 Task: Change  the formatting of the data to 'Which is Less than 5, 'In conditional formating, put the option 'Green Fill with Dark Green Text. . 'In the sheet  Attendance Sheet for Weekly Follow-upbook
Action: Mouse moved to (44, 136)
Screenshot: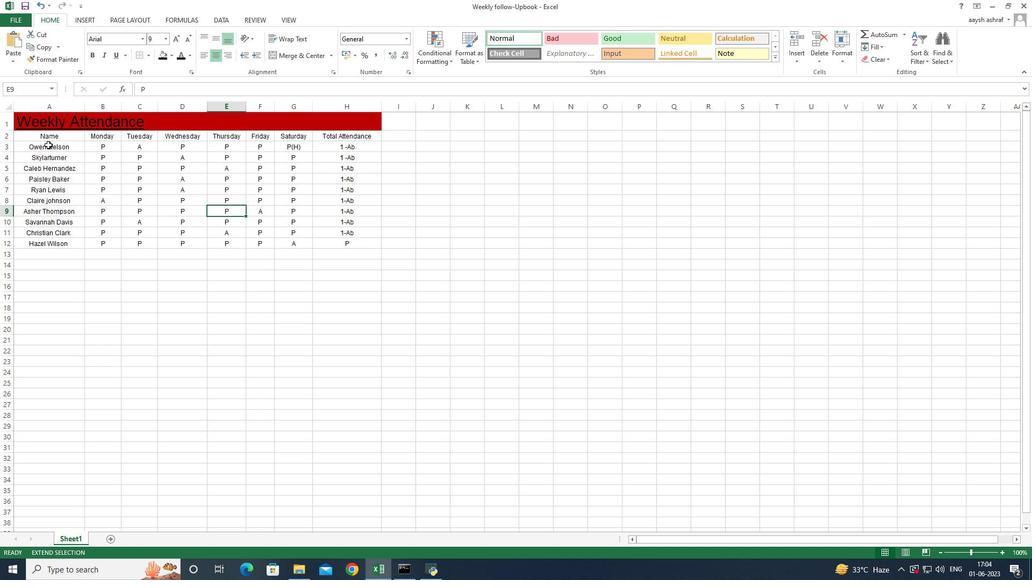 
Action: Mouse pressed left at (44, 136)
Screenshot: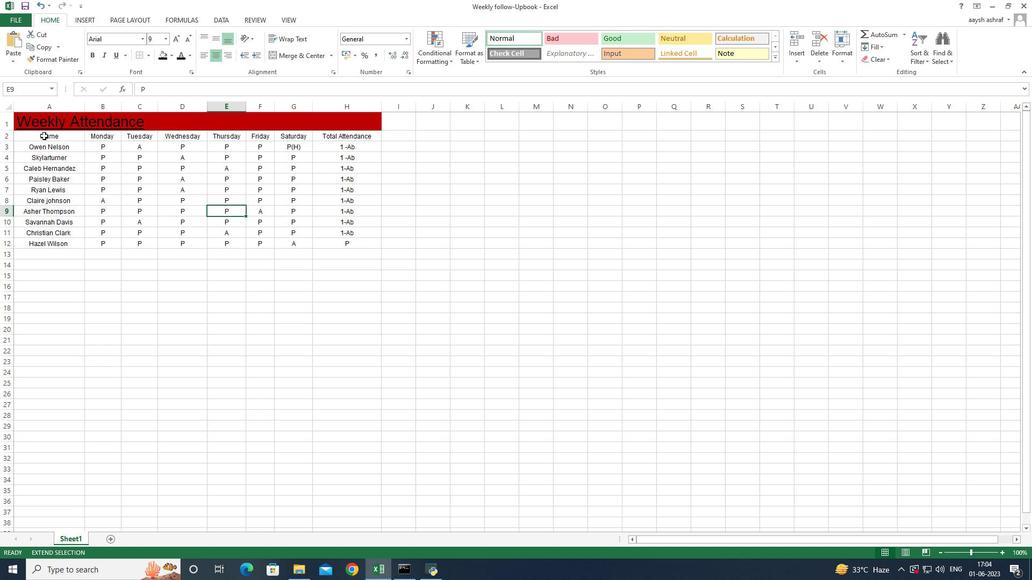 
Action: Mouse moved to (130, 295)
Screenshot: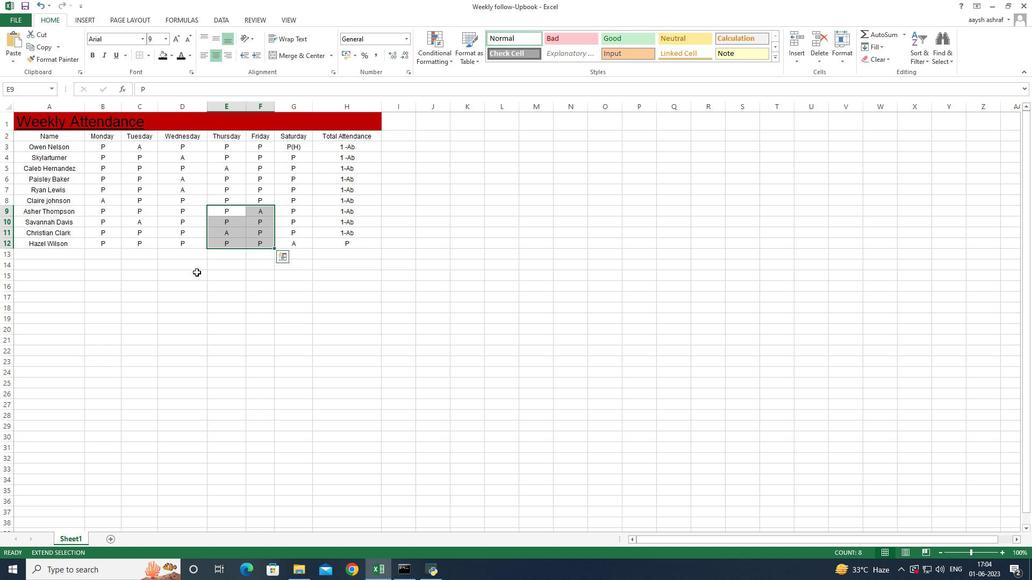 
Action: Mouse pressed left at (130, 295)
Screenshot: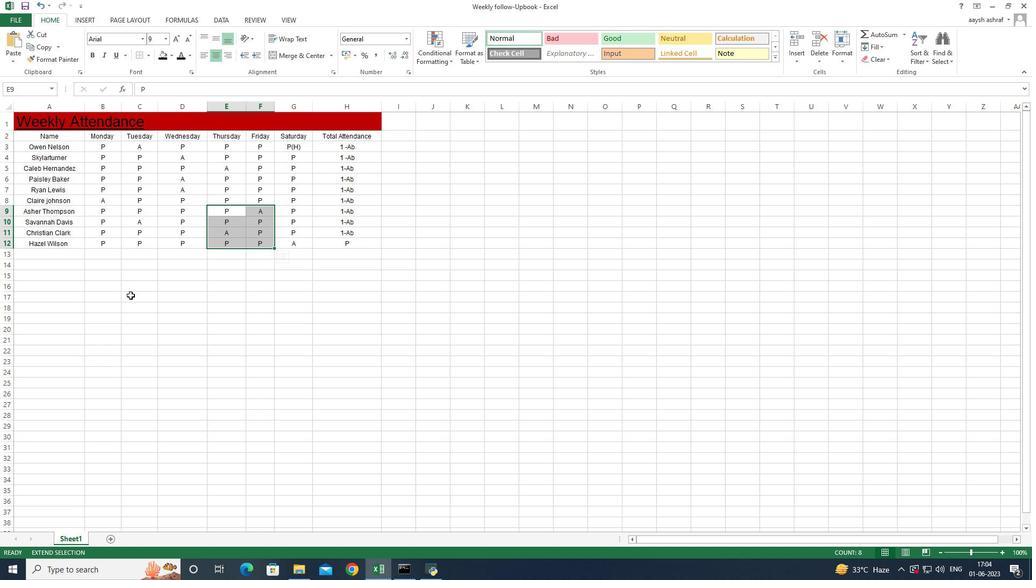 
Action: Mouse moved to (29, 135)
Screenshot: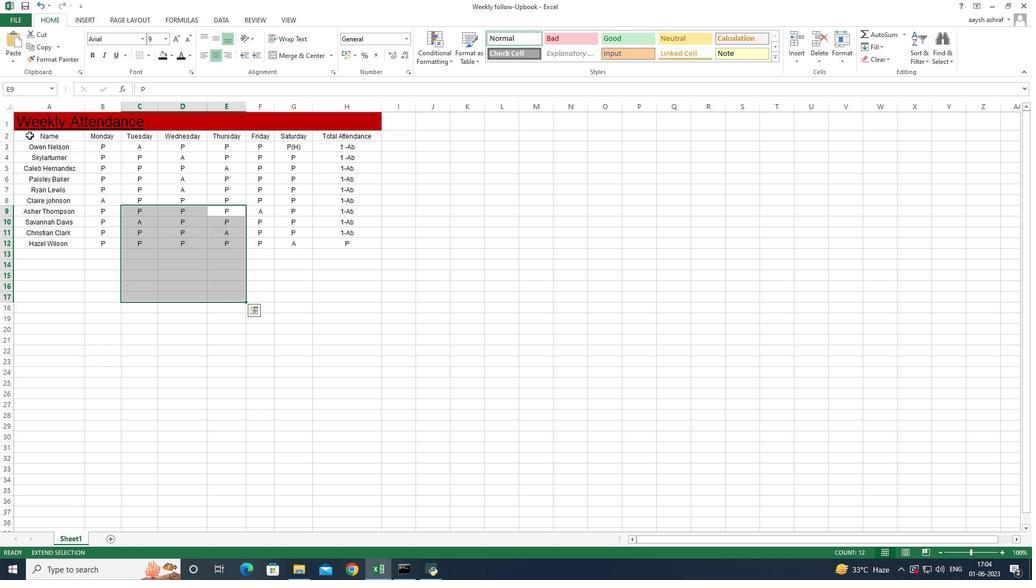 
Action: Mouse pressed left at (29, 135)
Screenshot: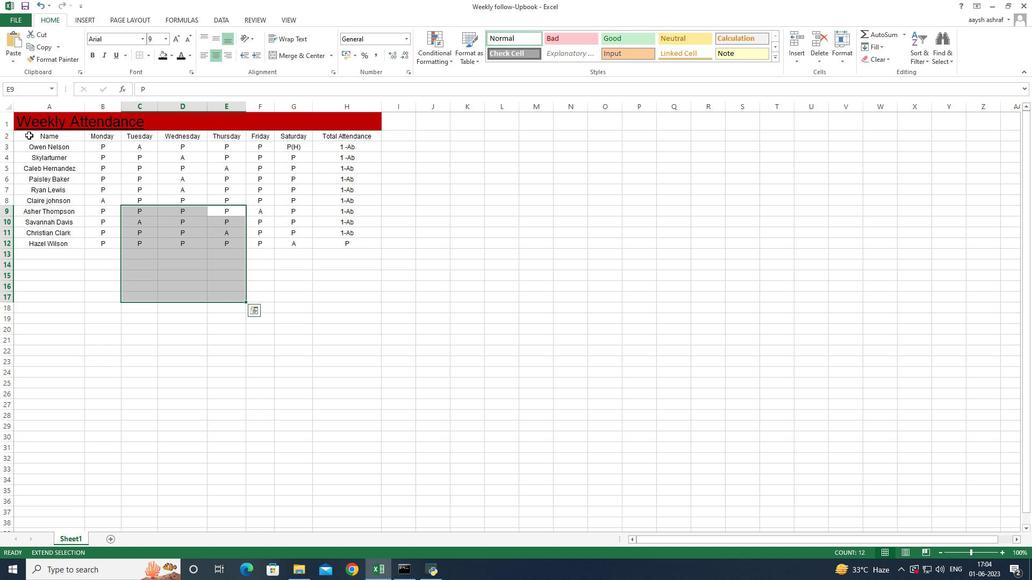 
Action: Mouse moved to (244, 216)
Screenshot: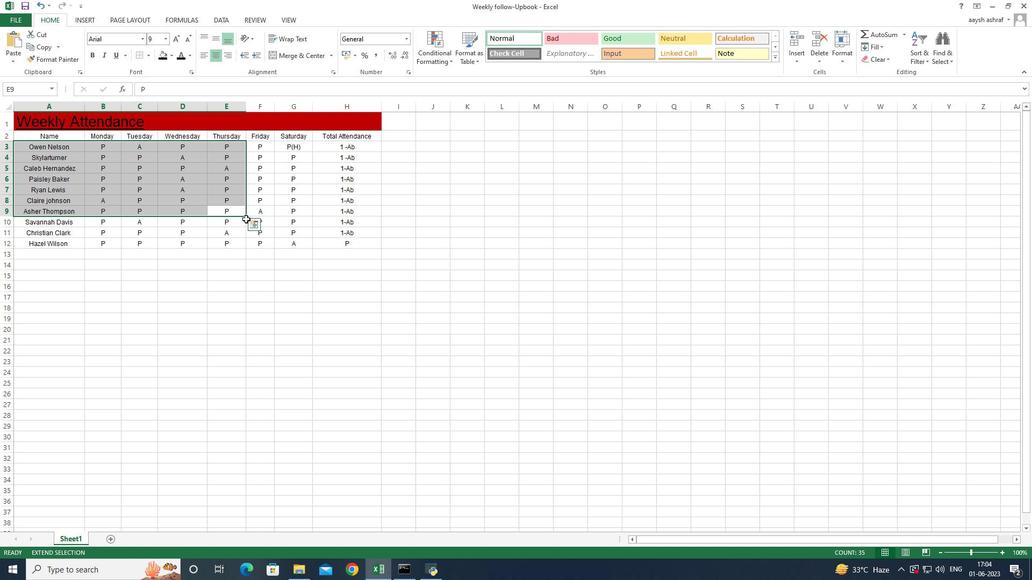 
Action: Mouse pressed left at (244, 216)
Screenshot: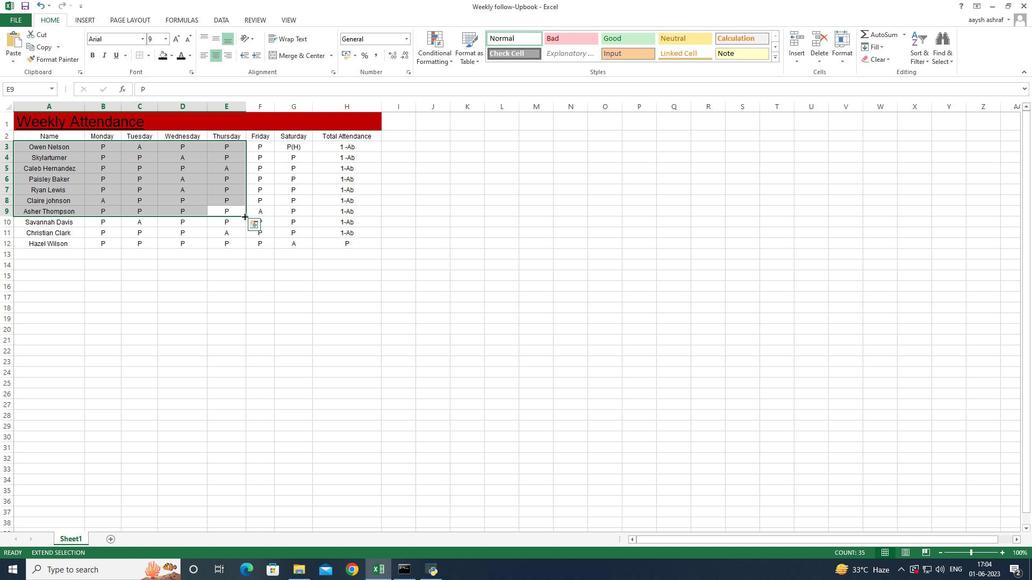 
Action: Mouse moved to (308, 301)
Screenshot: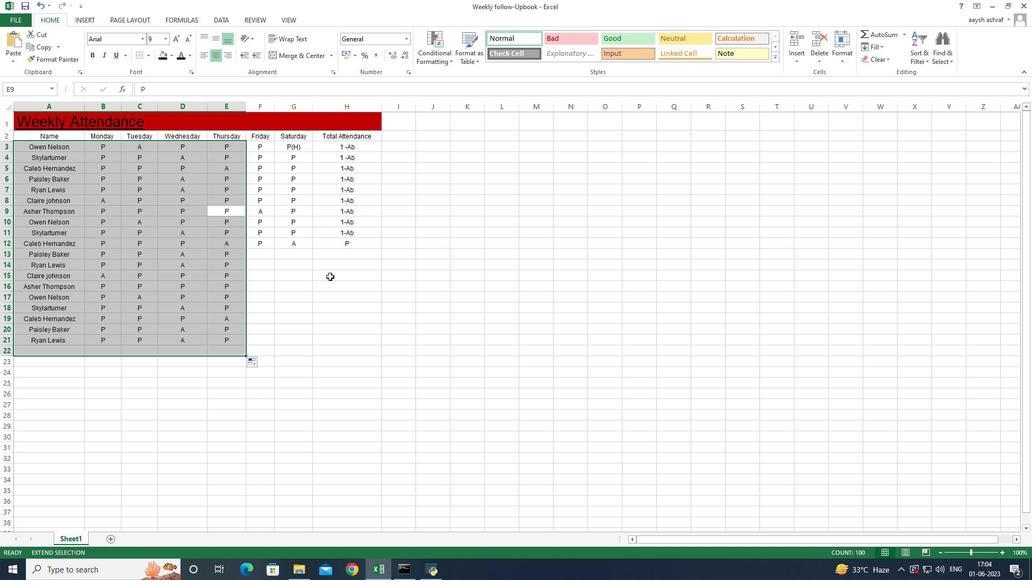 
Action: Key pressed ctrl+Z
Screenshot: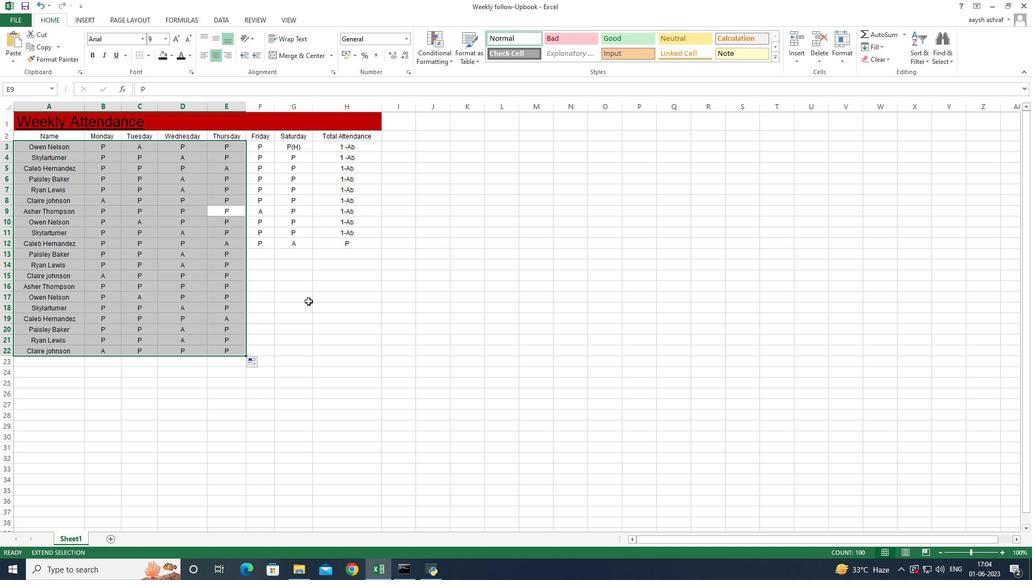 
Action: Mouse moved to (271, 300)
Screenshot: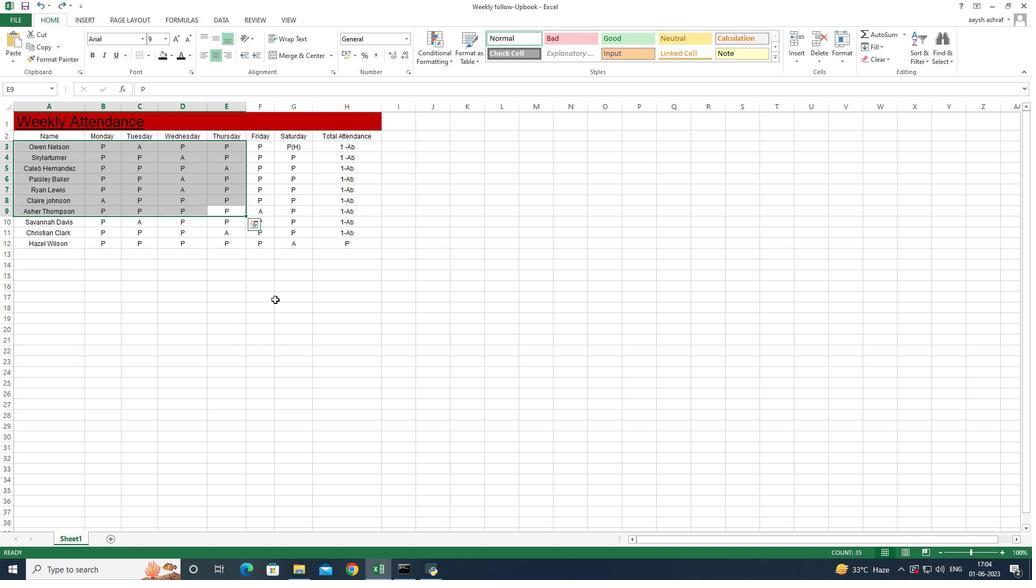 
Action: Mouse pressed left at (271, 300)
Screenshot: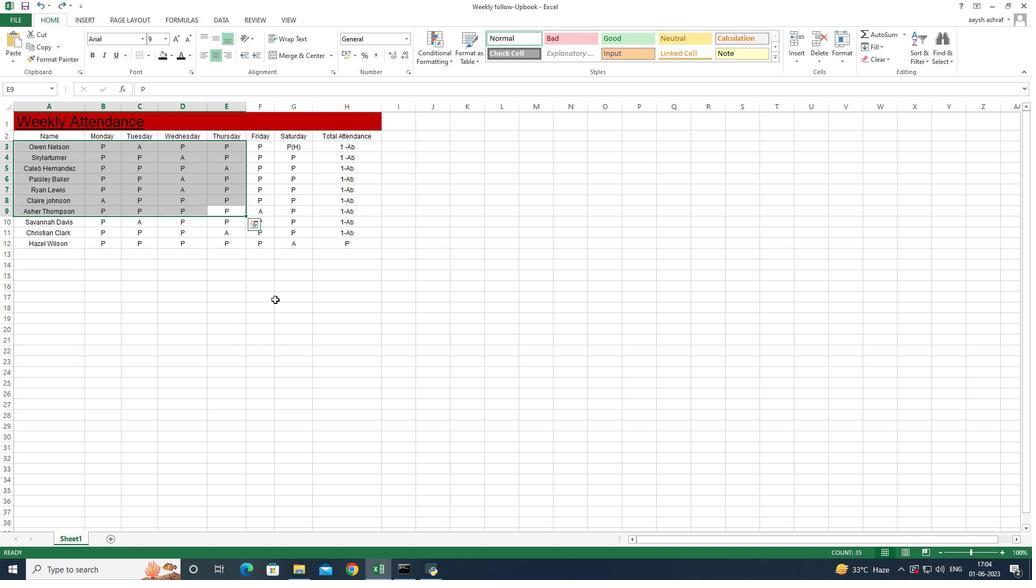 
Action: Mouse moved to (269, 299)
Screenshot: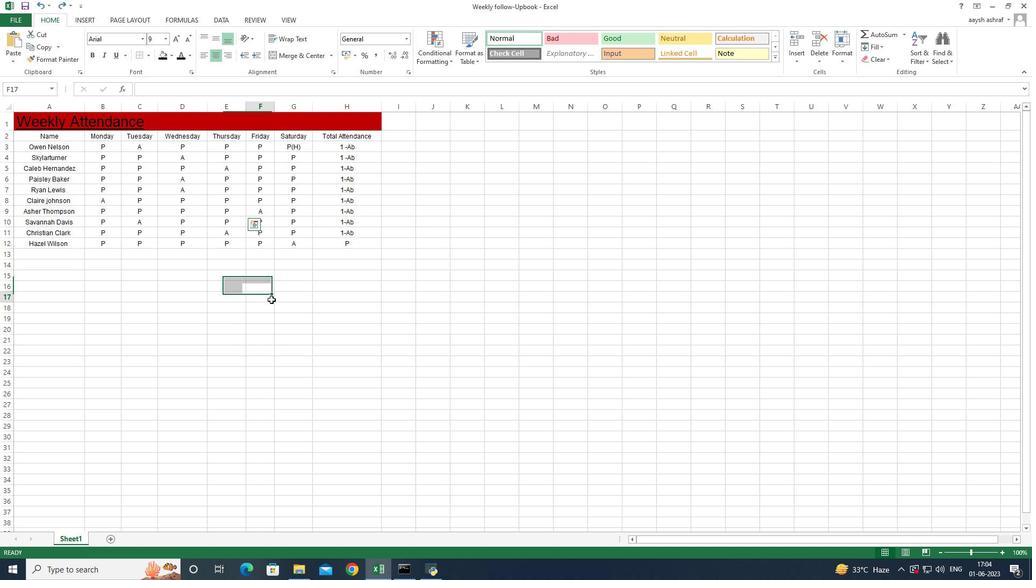 
Action: Mouse pressed right at (269, 299)
Screenshot: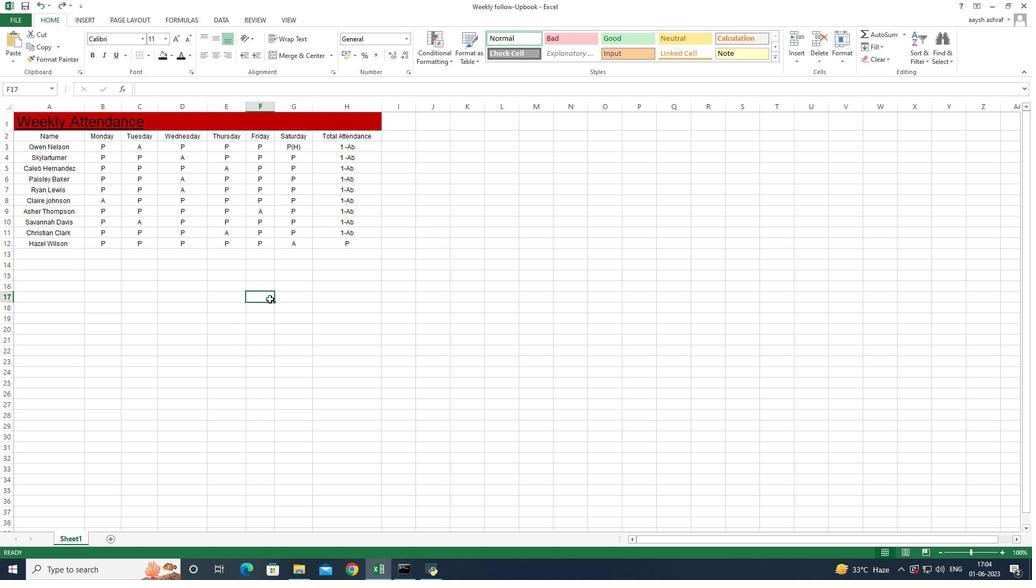 
Action: Mouse moved to (313, 504)
Screenshot: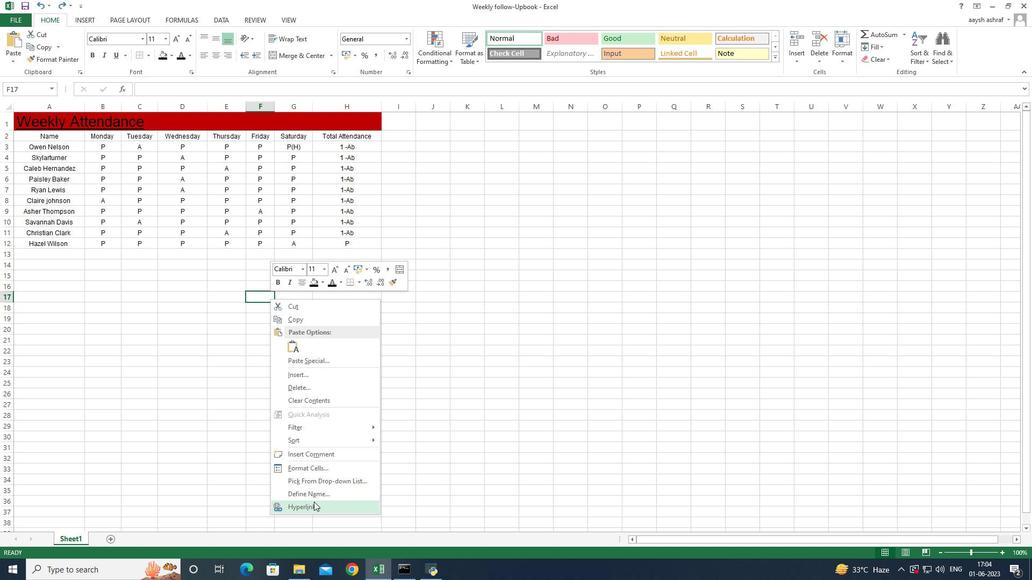 
Action: Mouse pressed left at (313, 504)
Screenshot: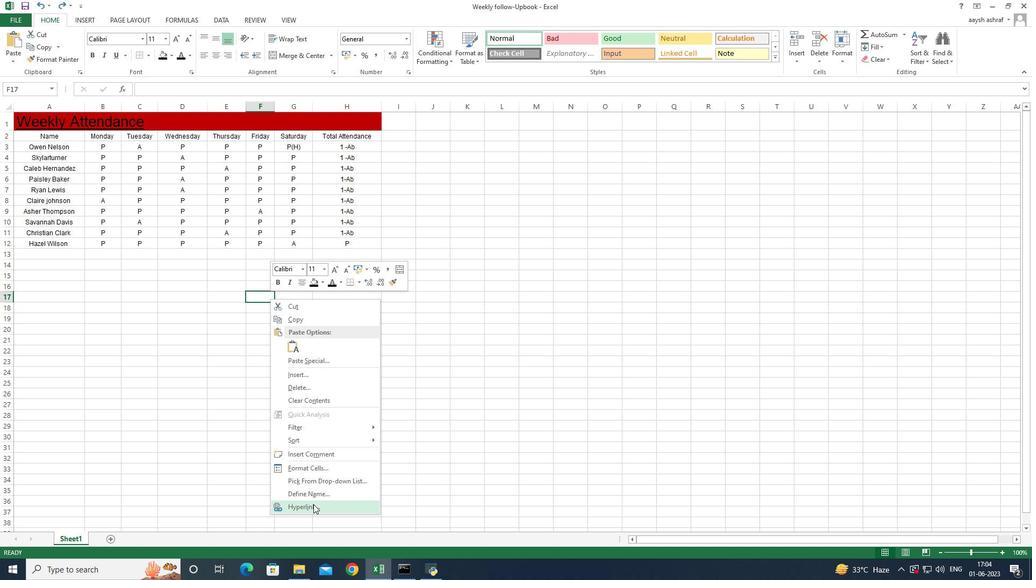 
Action: Mouse moved to (476, 390)
Screenshot: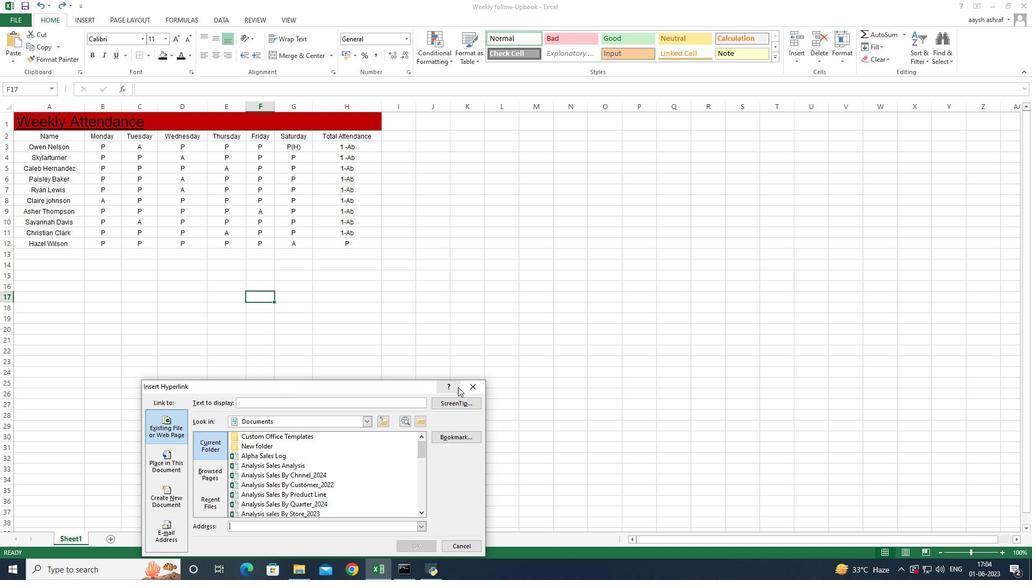 
Action: Mouse pressed left at (476, 390)
Screenshot: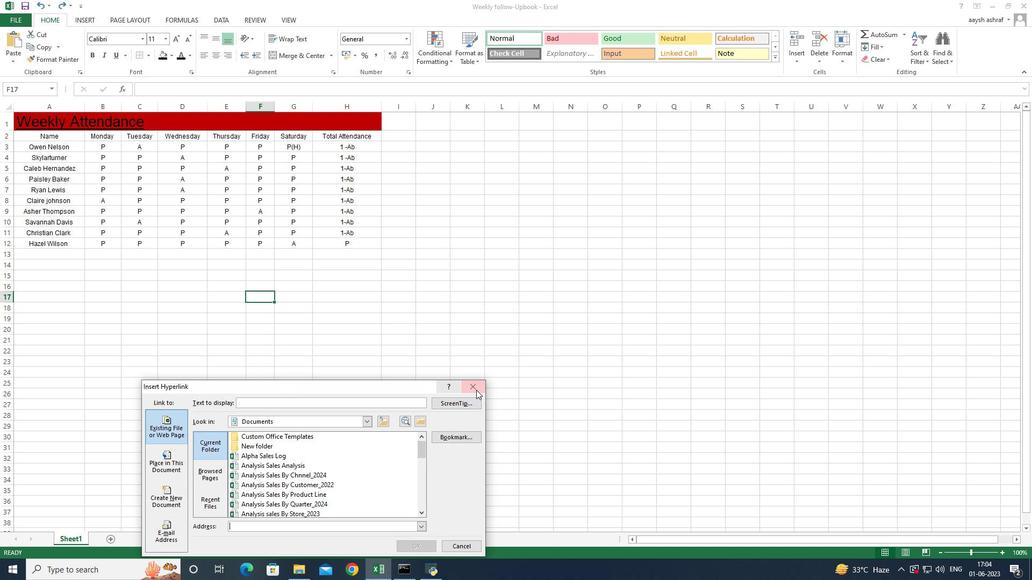 
Action: Mouse moved to (71, 215)
Screenshot: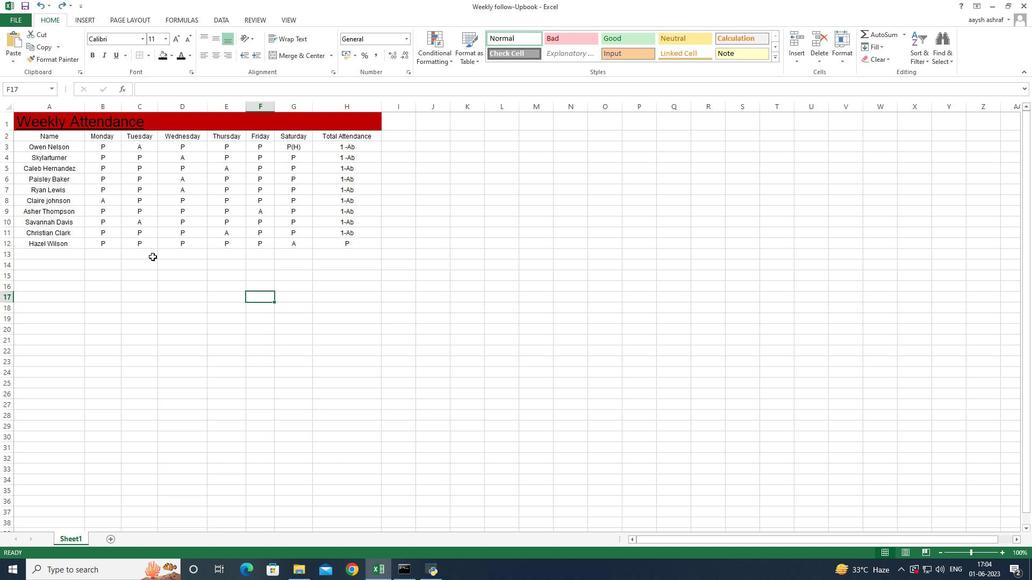 
Action: Mouse scrolled (71, 216) with delta (0, 0)
Screenshot: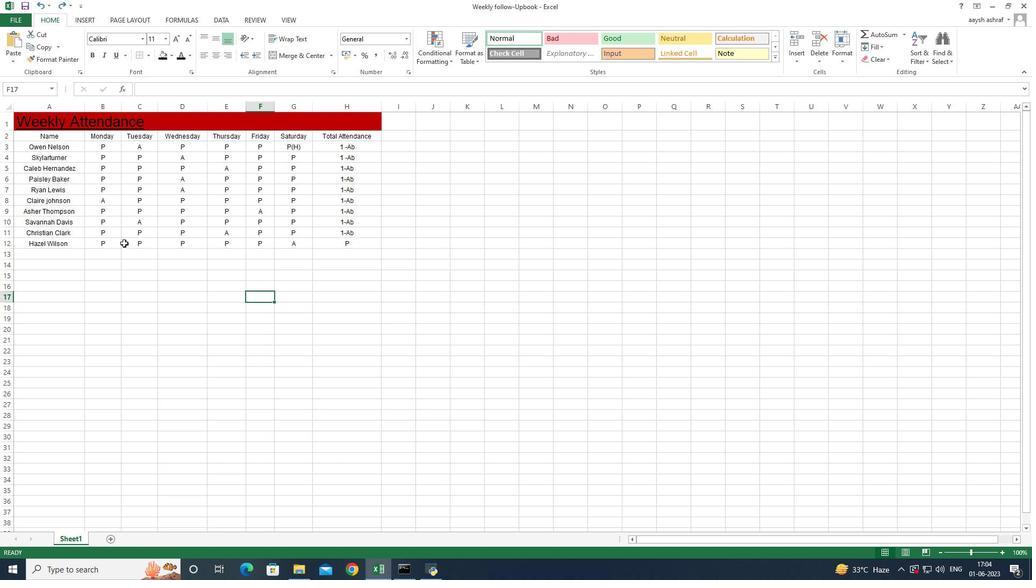 
Action: Mouse scrolled (71, 216) with delta (0, 0)
Screenshot: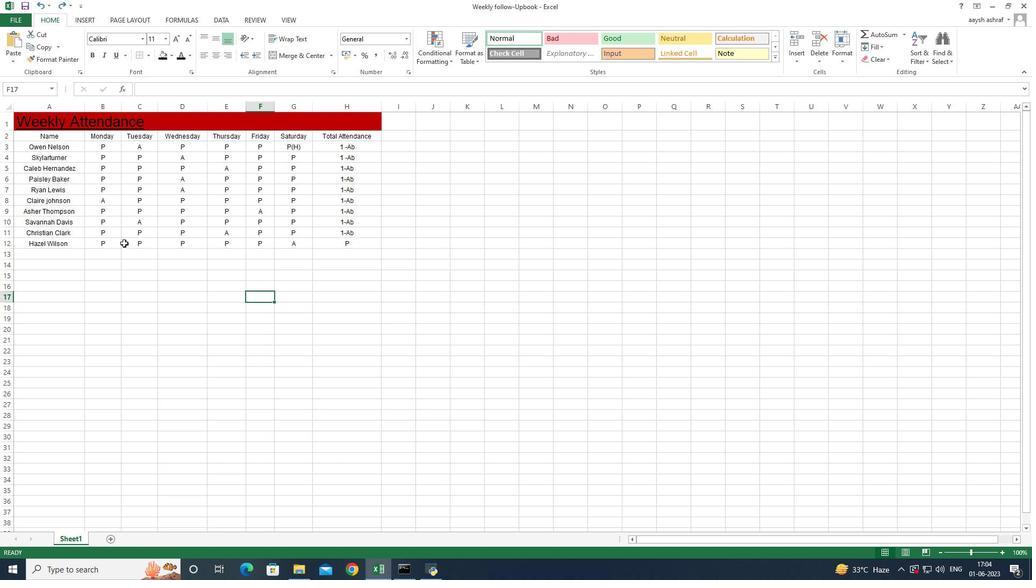 
Action: Mouse scrolled (71, 216) with delta (0, 0)
Screenshot: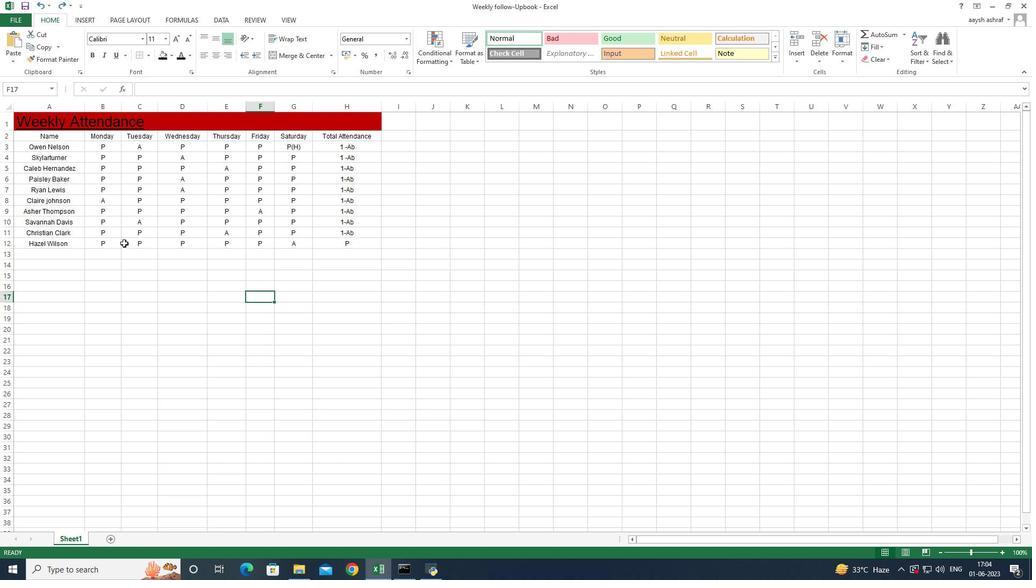 
Action: Mouse scrolled (71, 216) with delta (0, 0)
Screenshot: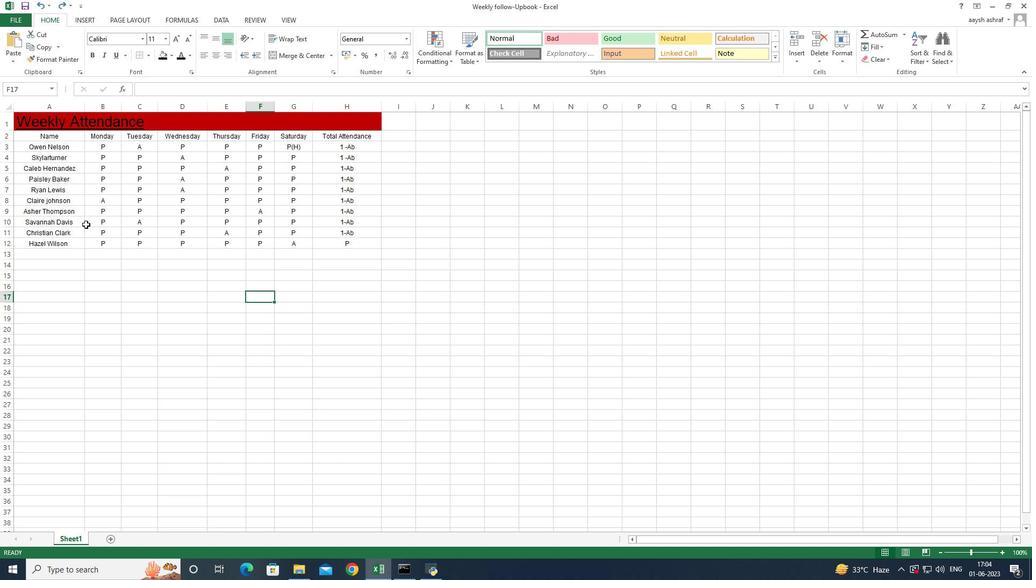 
Action: Mouse moved to (40, 136)
Screenshot: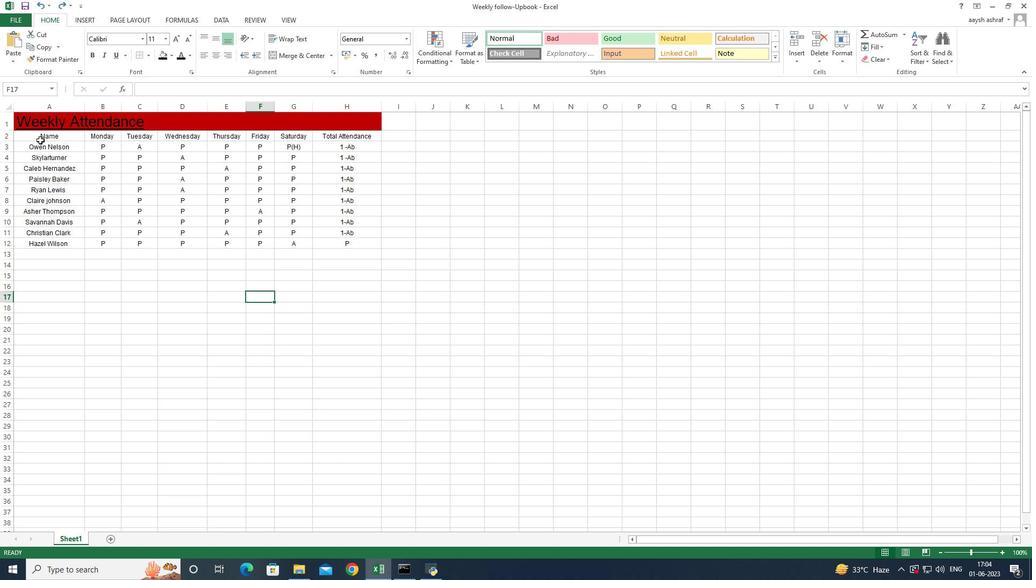 
Action: Mouse pressed left at (40, 136)
Screenshot: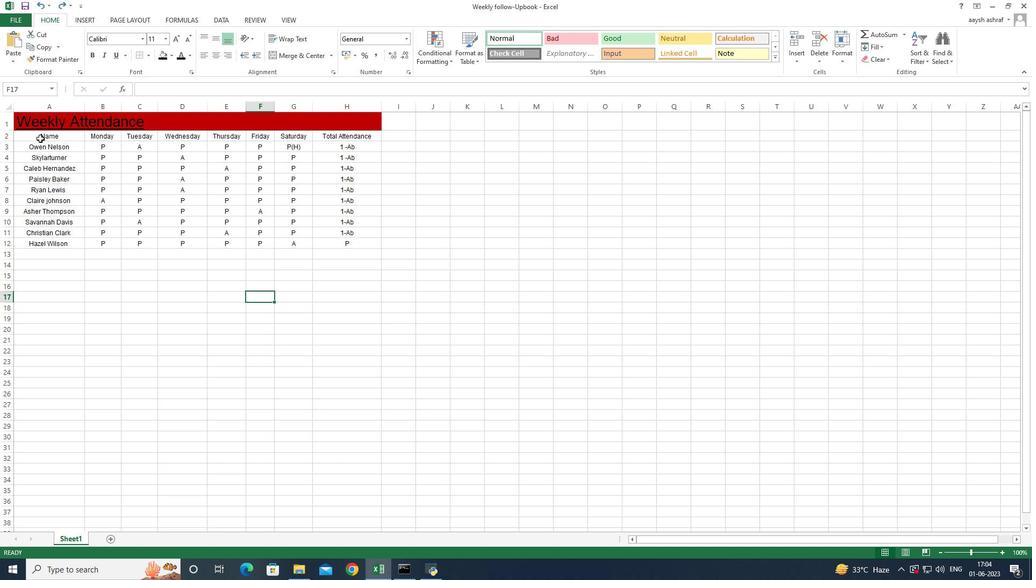 
Action: Mouse moved to (447, 51)
Screenshot: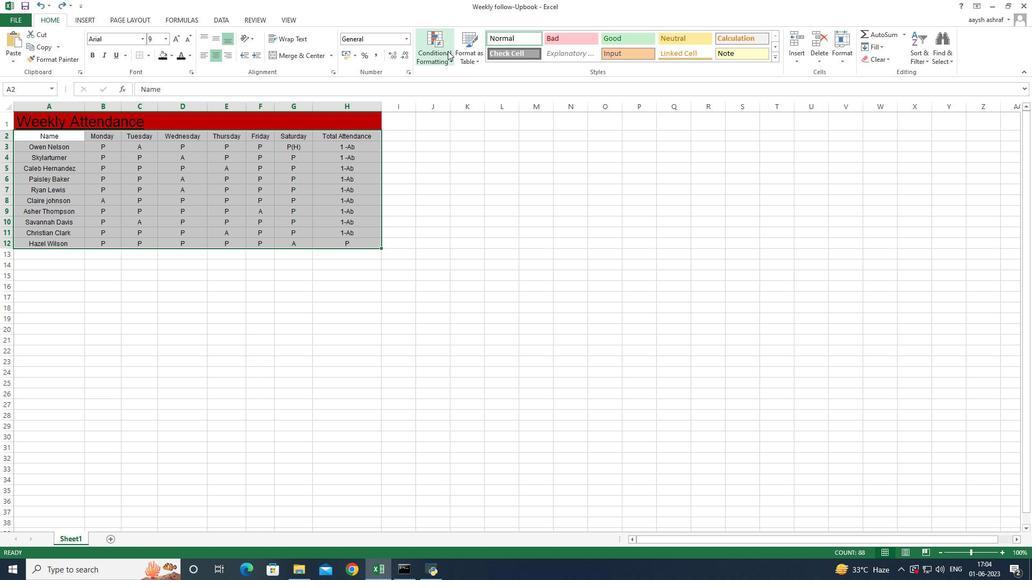 
Action: Mouse pressed left at (447, 51)
Screenshot: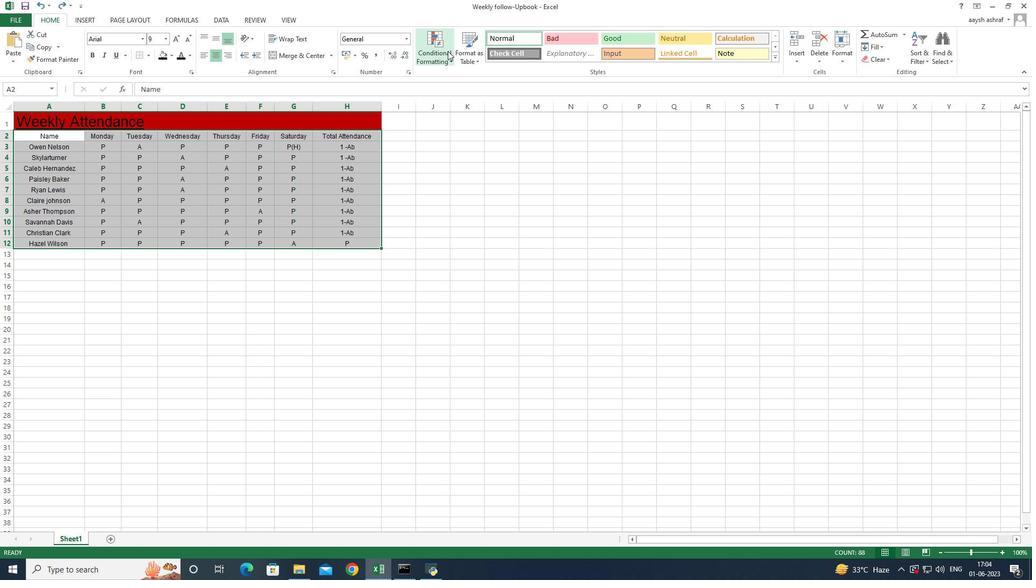 
Action: Mouse moved to (556, 105)
Screenshot: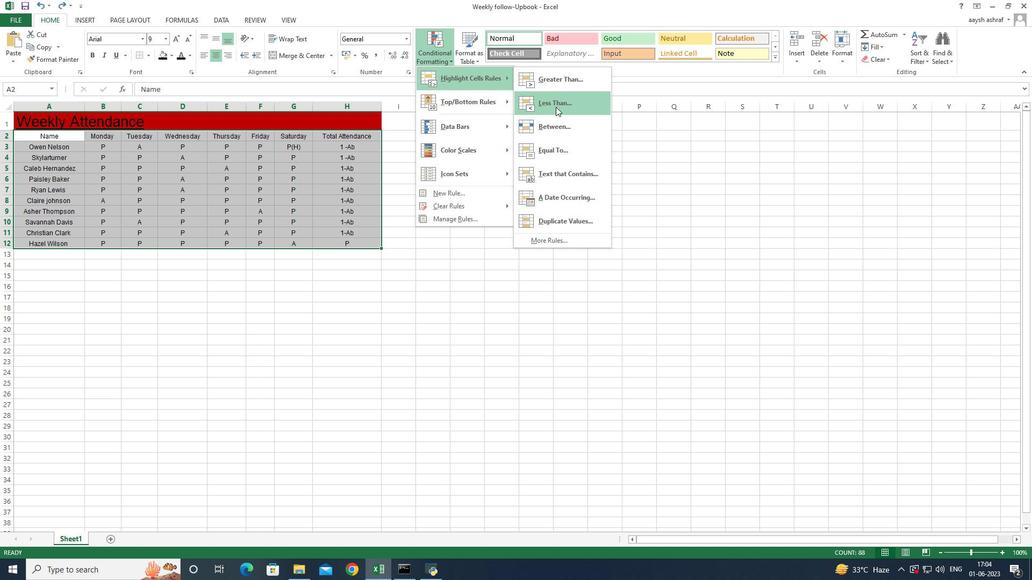
Action: Mouse pressed left at (556, 105)
Screenshot: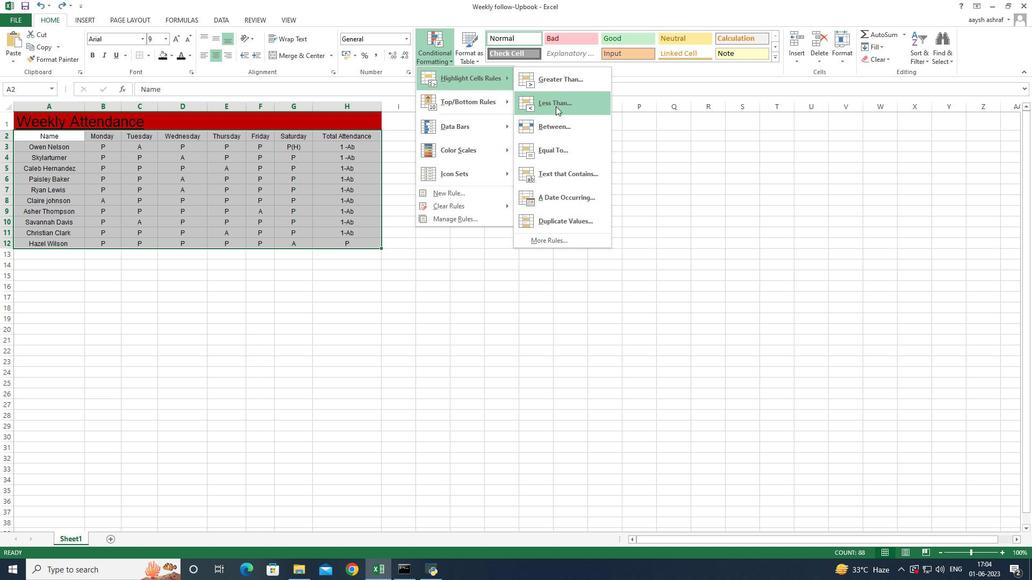
Action: Mouse moved to (201, 292)
Screenshot: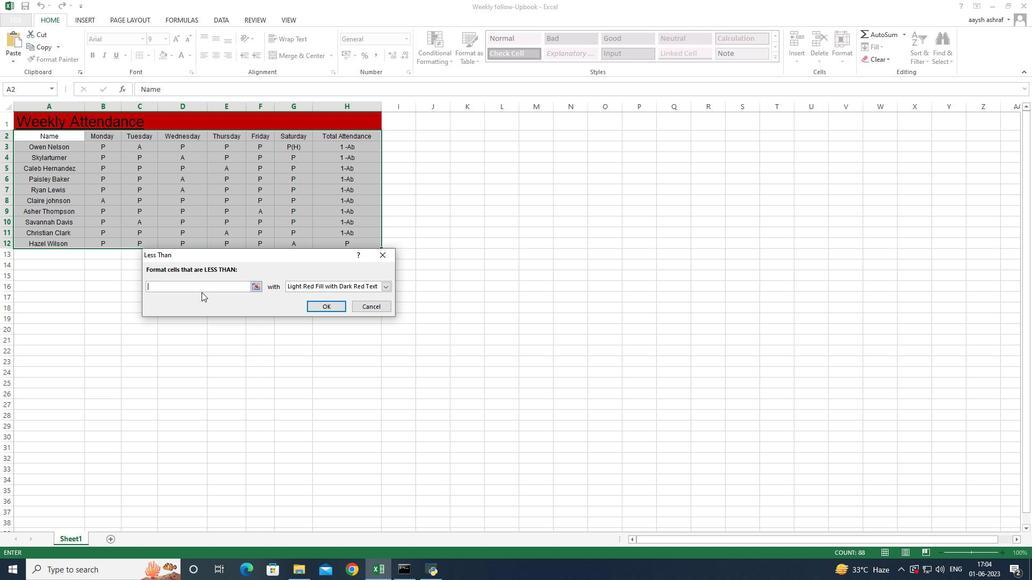 
Action: Key pressed 5
Screenshot: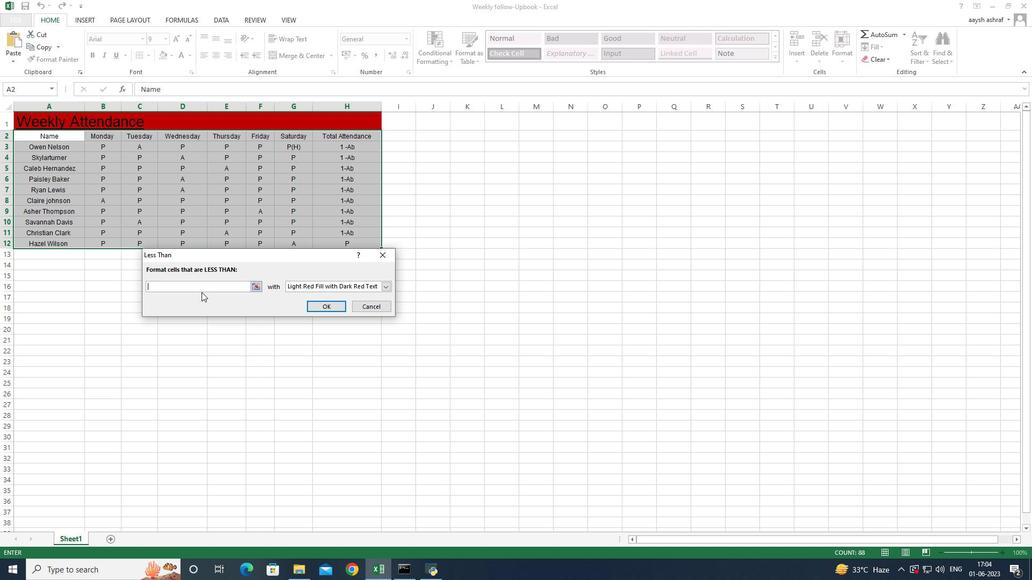 
Action: Mouse moved to (387, 287)
Screenshot: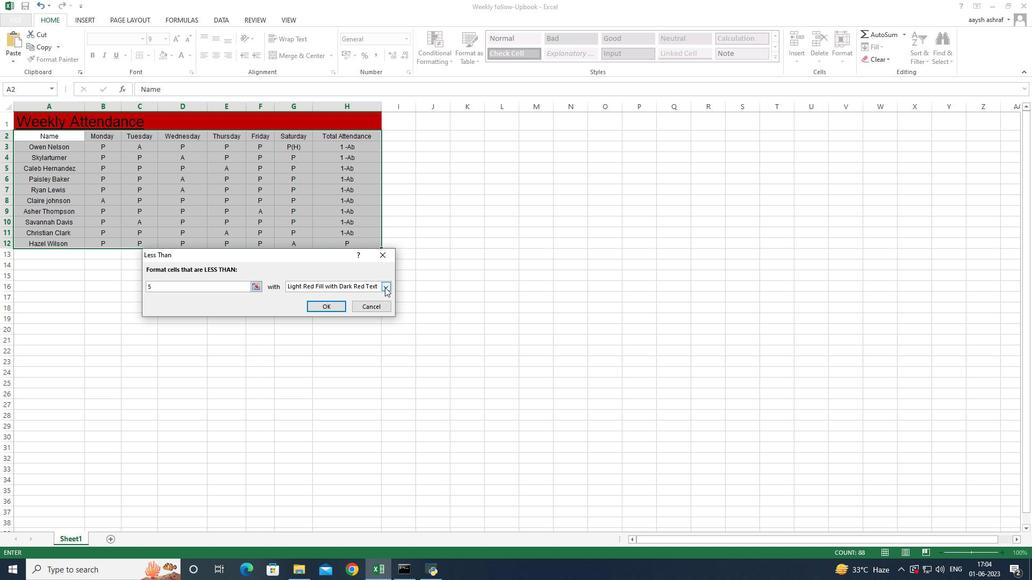 
Action: Mouse pressed left at (387, 287)
Screenshot: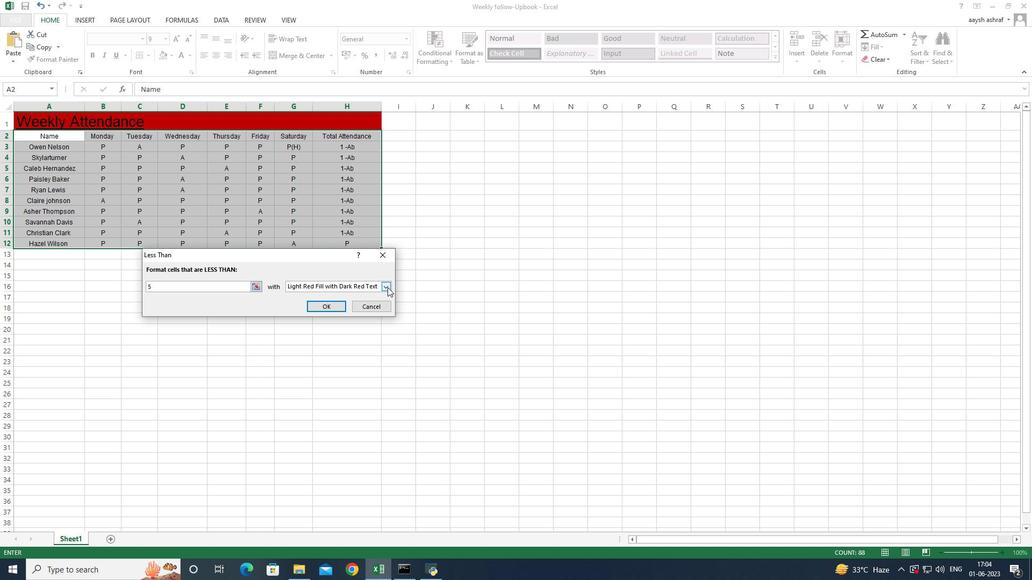 
Action: Mouse moved to (369, 313)
Screenshot: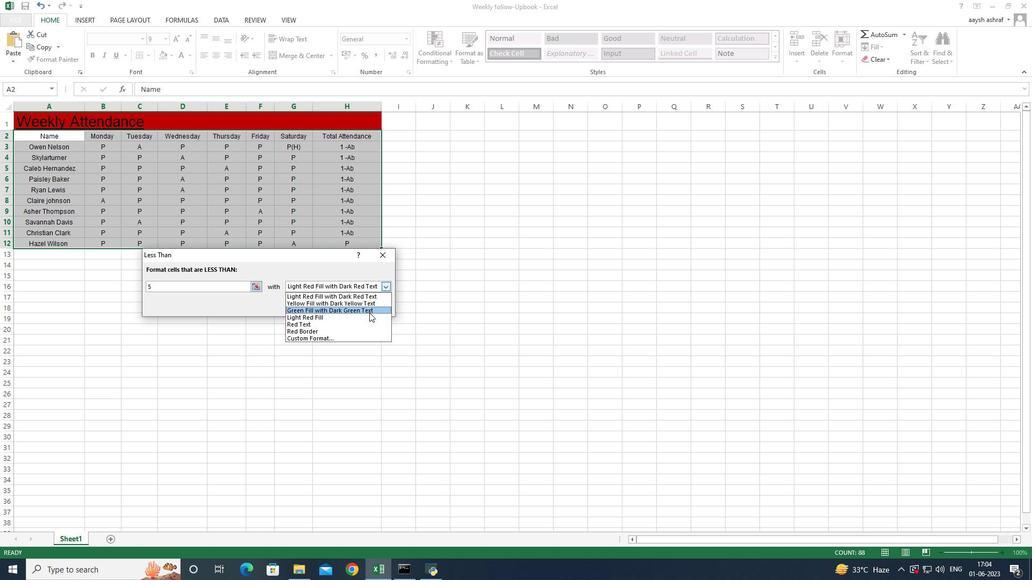 
Action: Mouse pressed left at (369, 313)
Screenshot: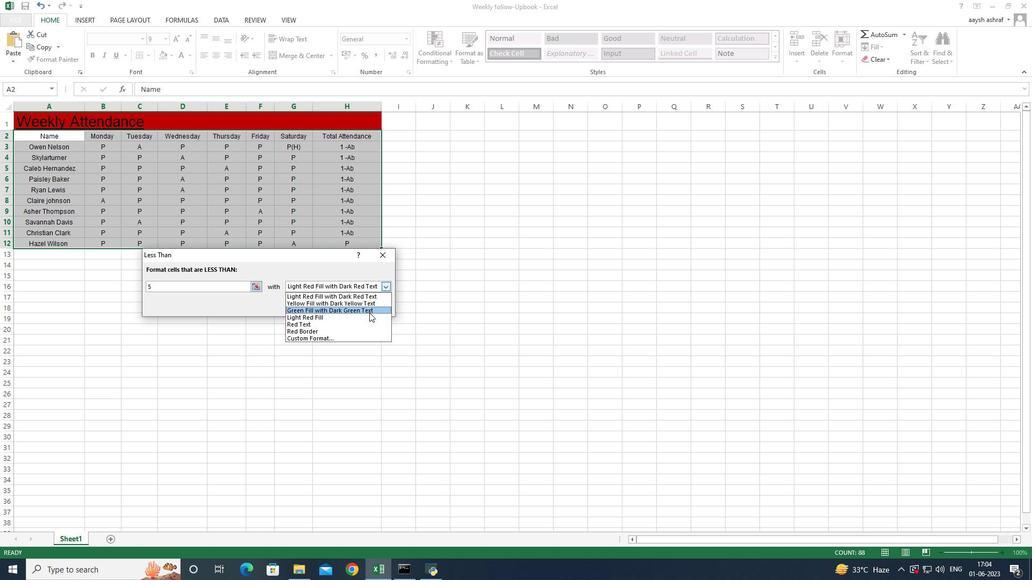 
Action: Mouse moved to (330, 302)
Screenshot: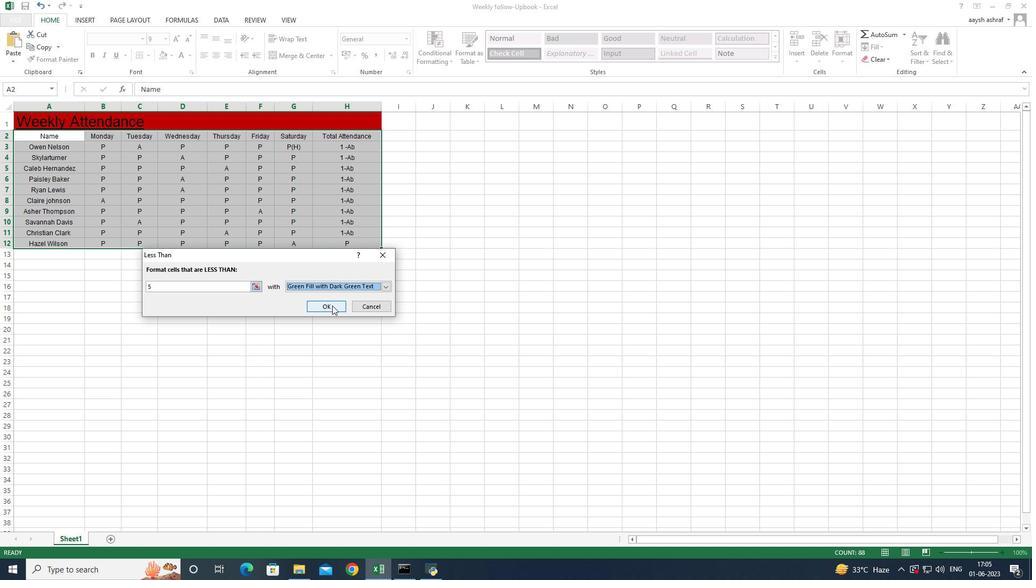 
Action: Mouse pressed left at (330, 302)
Screenshot: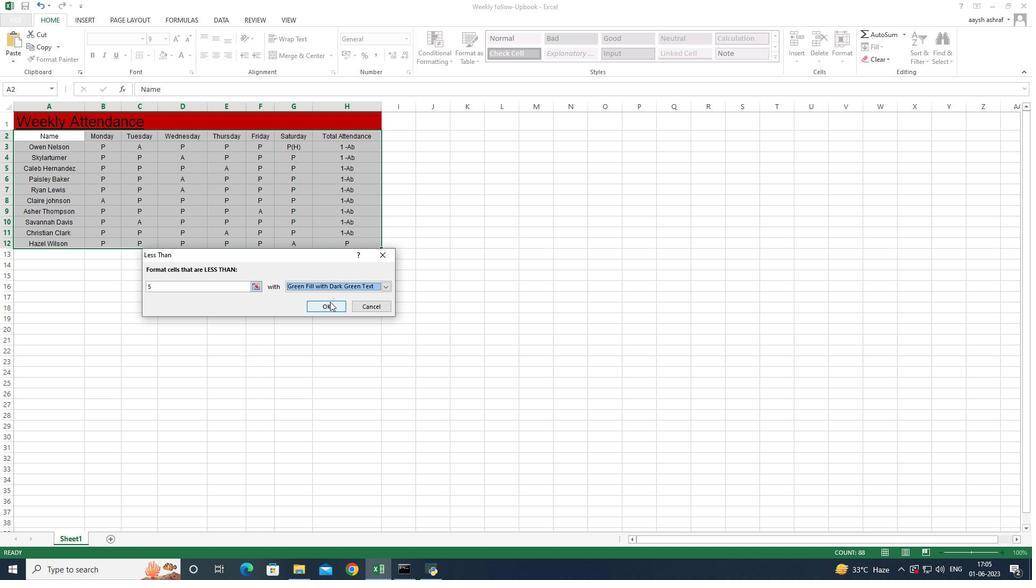 
Action: Mouse moved to (271, 294)
Screenshot: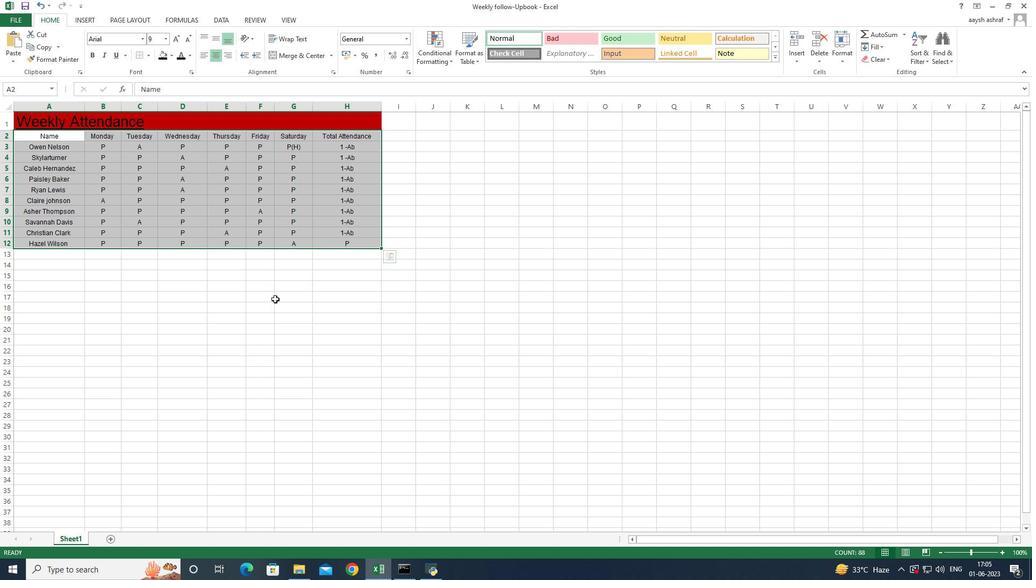 
Action: Mouse pressed left at (271, 294)
Screenshot: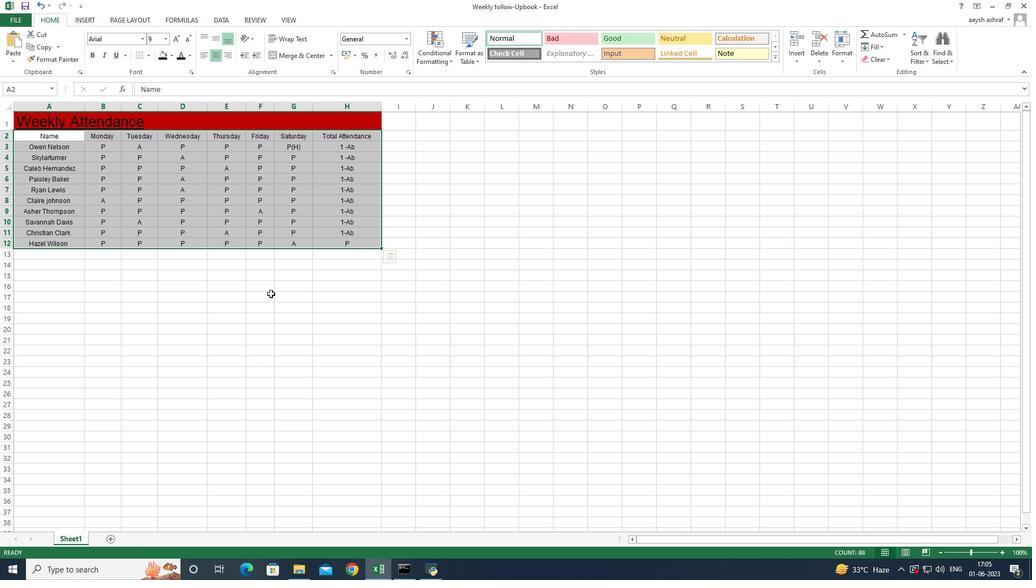 
Action: Mouse moved to (135, 310)
Screenshot: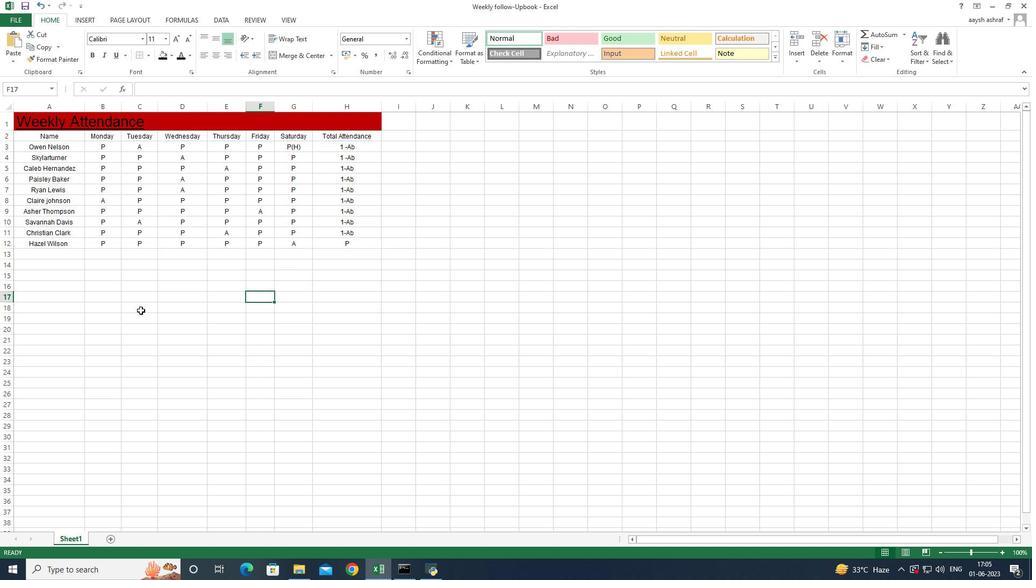 
